 Task: Enable new rentals.
Action: Mouse moved to (974, 111)
Screenshot: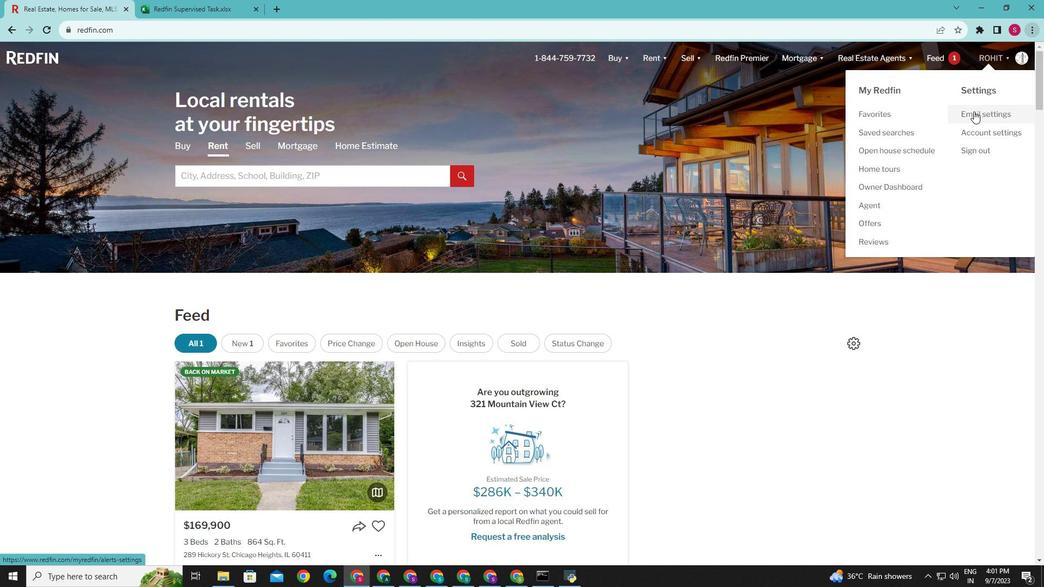 
Action: Mouse pressed left at (974, 111)
Screenshot: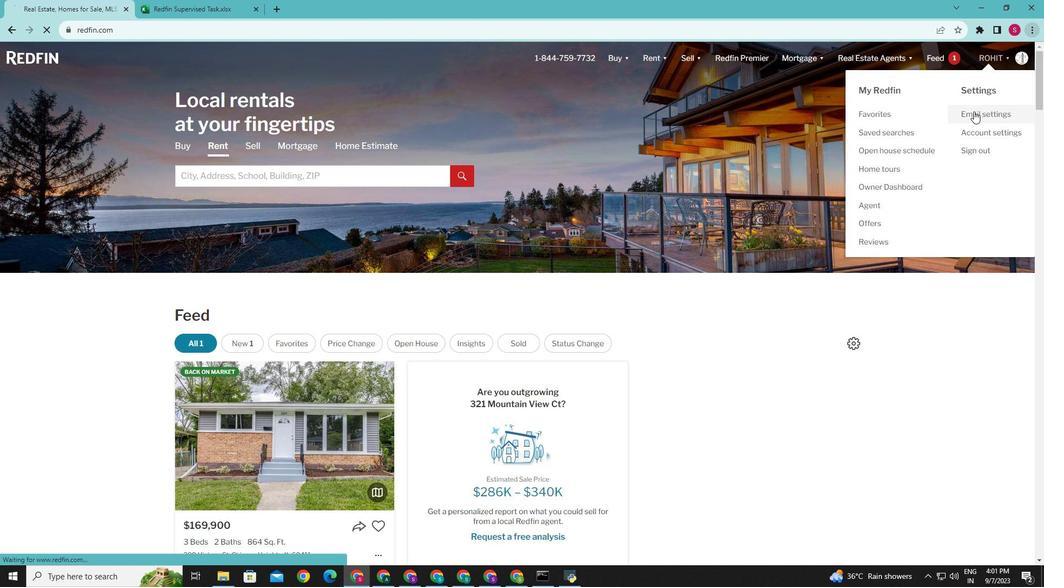 
Action: Mouse moved to (307, 409)
Screenshot: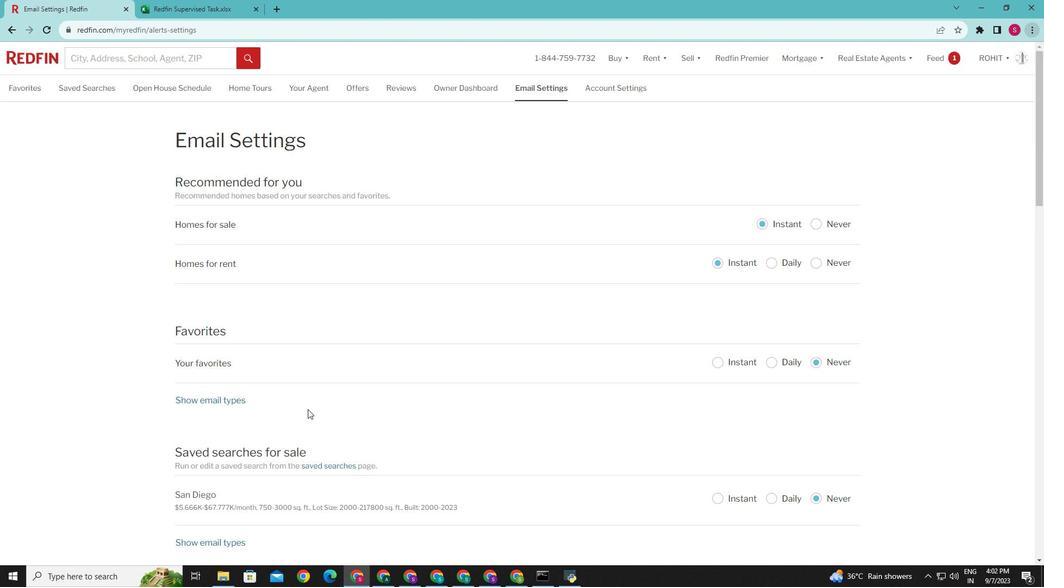 
Action: Mouse scrolled (307, 409) with delta (0, 0)
Screenshot: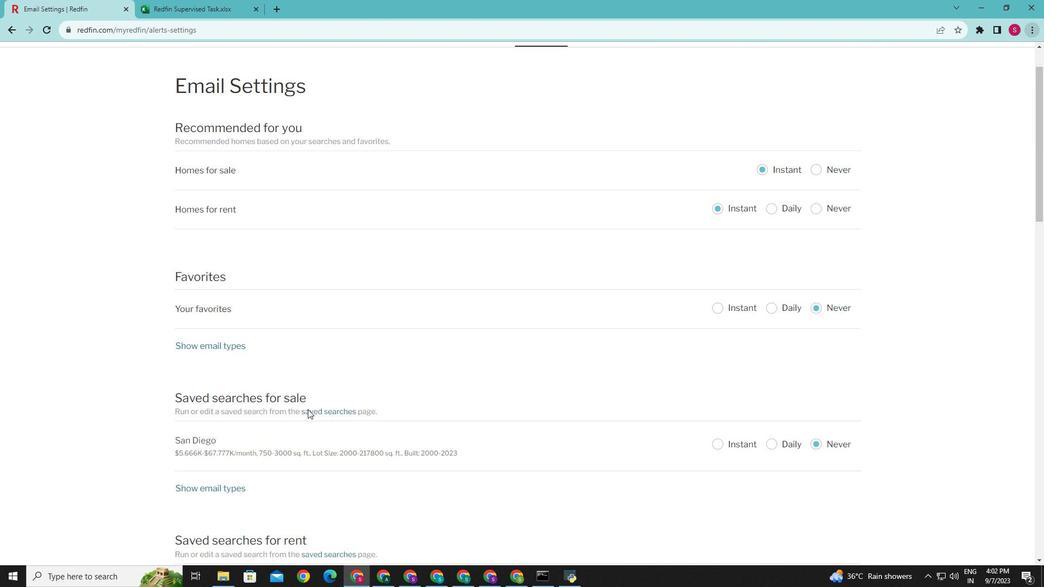 
Action: Mouse moved to (272, 399)
Screenshot: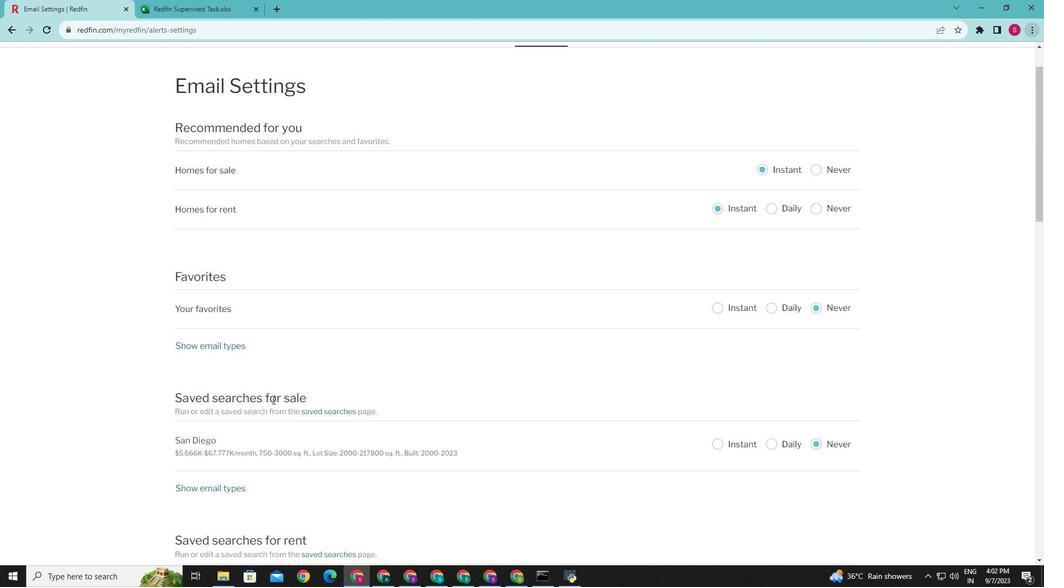 
Action: Mouse scrolled (272, 399) with delta (0, 0)
Screenshot: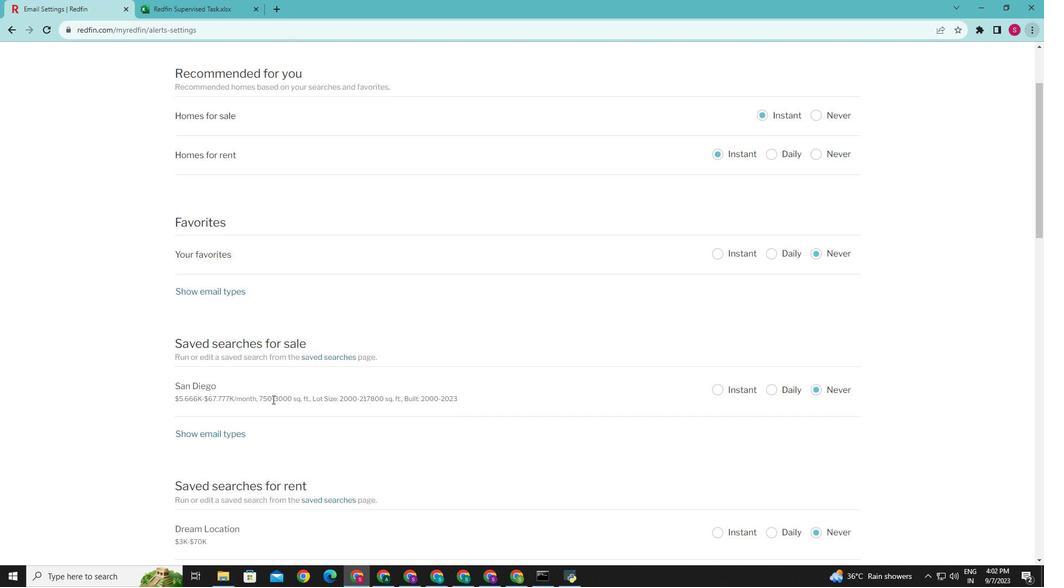 
Action: Mouse moved to (265, 416)
Screenshot: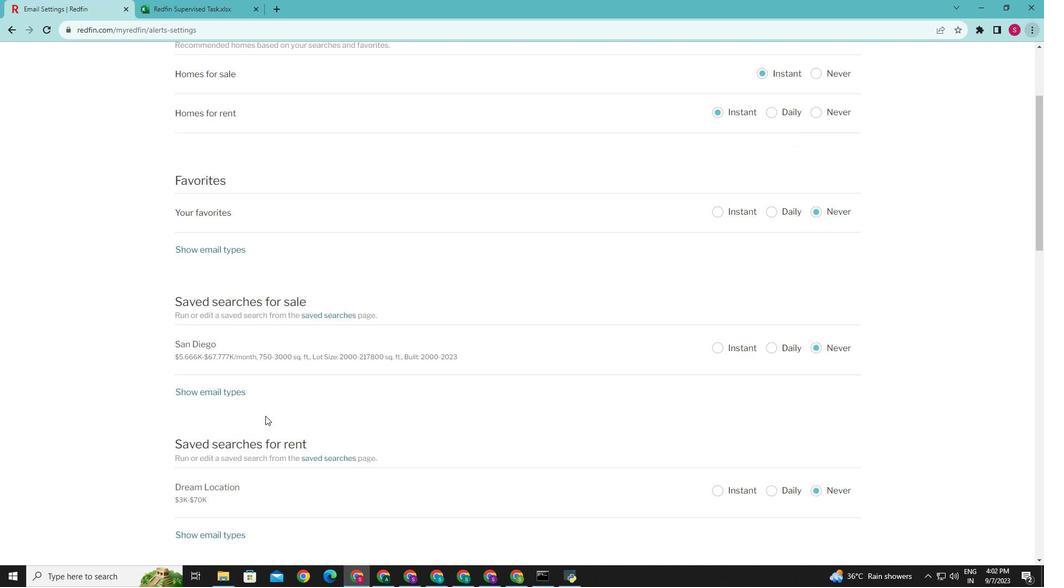 
Action: Mouse scrolled (265, 415) with delta (0, 0)
Screenshot: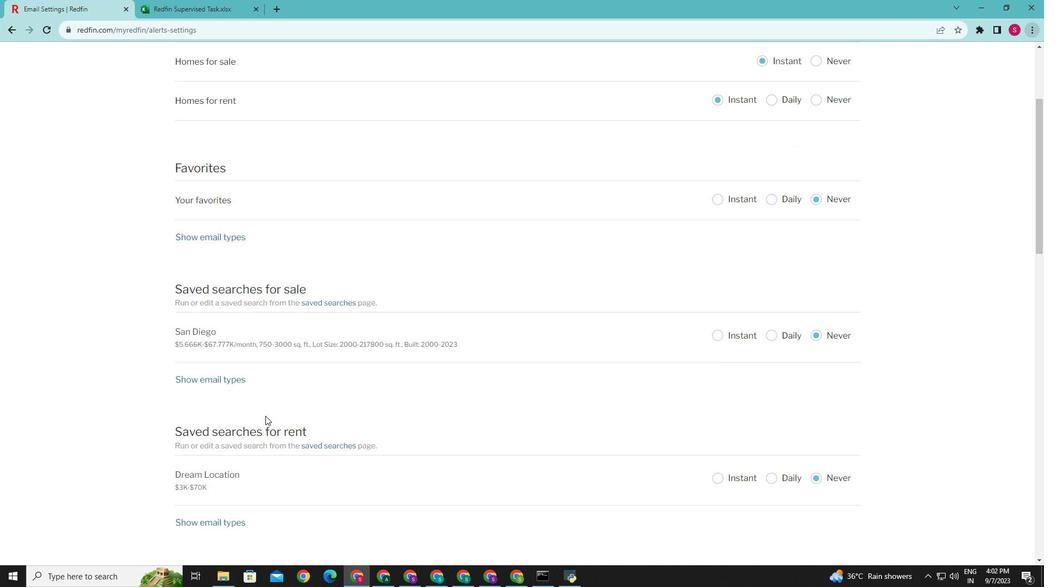 
Action: Mouse scrolled (265, 415) with delta (0, 0)
Screenshot: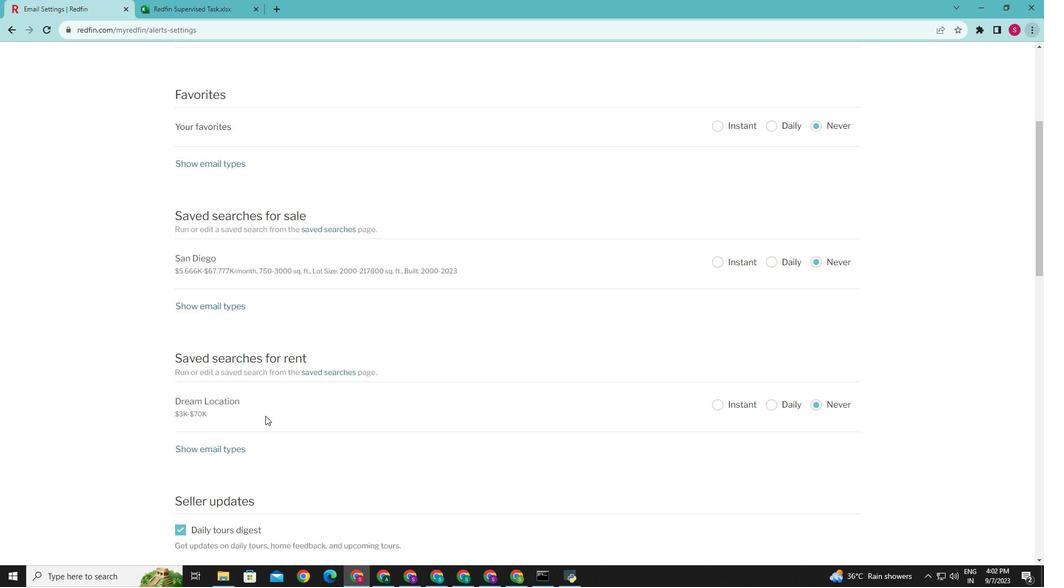
Action: Mouse scrolled (265, 415) with delta (0, 0)
Screenshot: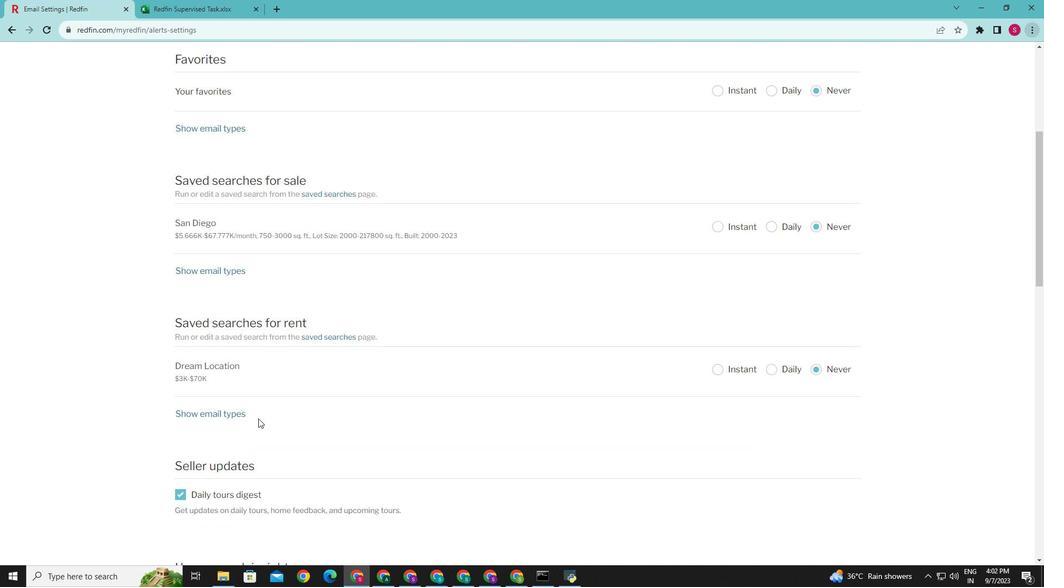 
Action: Mouse moved to (237, 417)
Screenshot: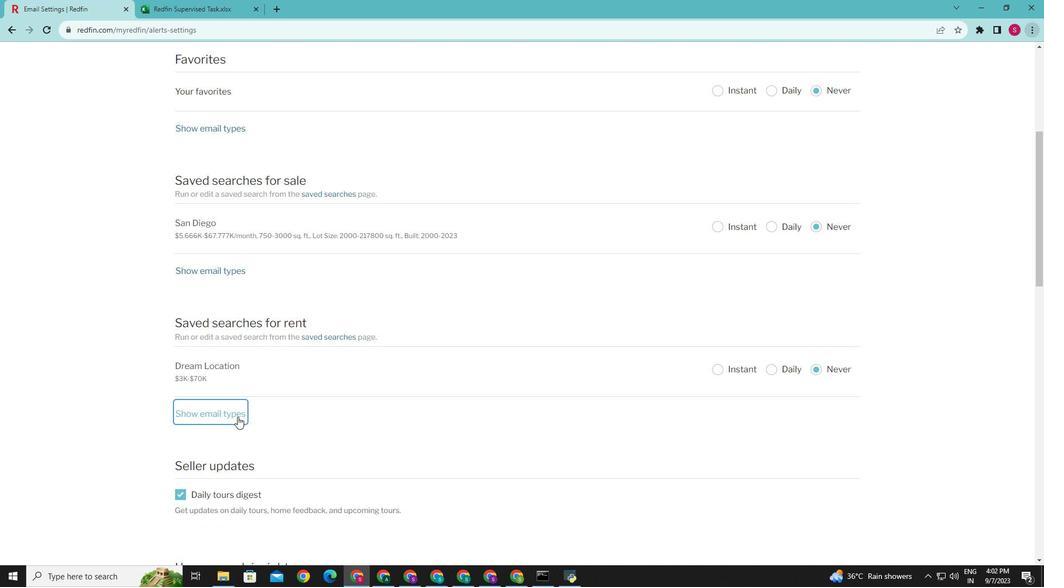 
Action: Mouse pressed left at (237, 417)
Screenshot: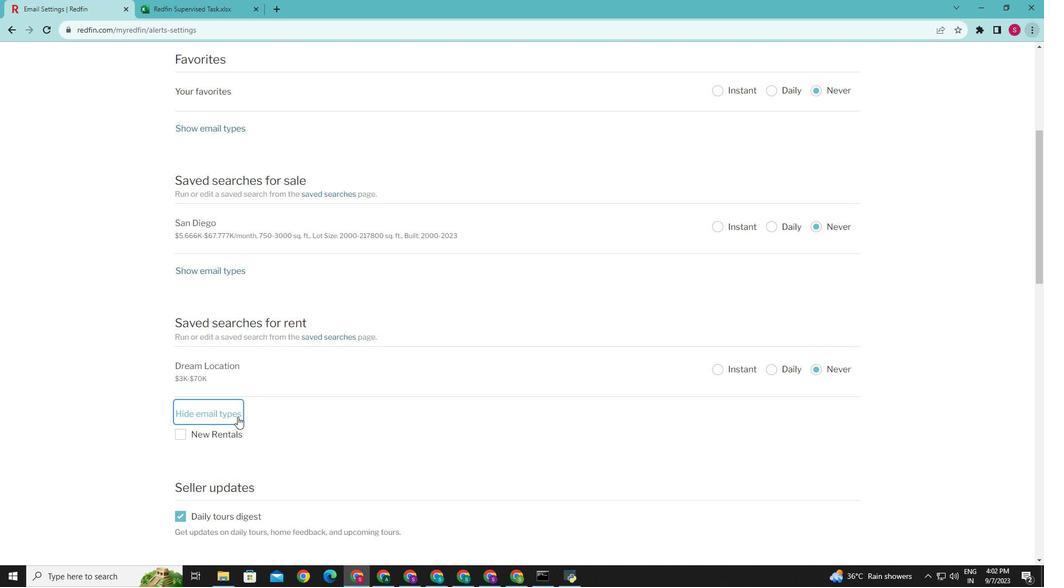 
Action: Mouse moved to (176, 434)
Screenshot: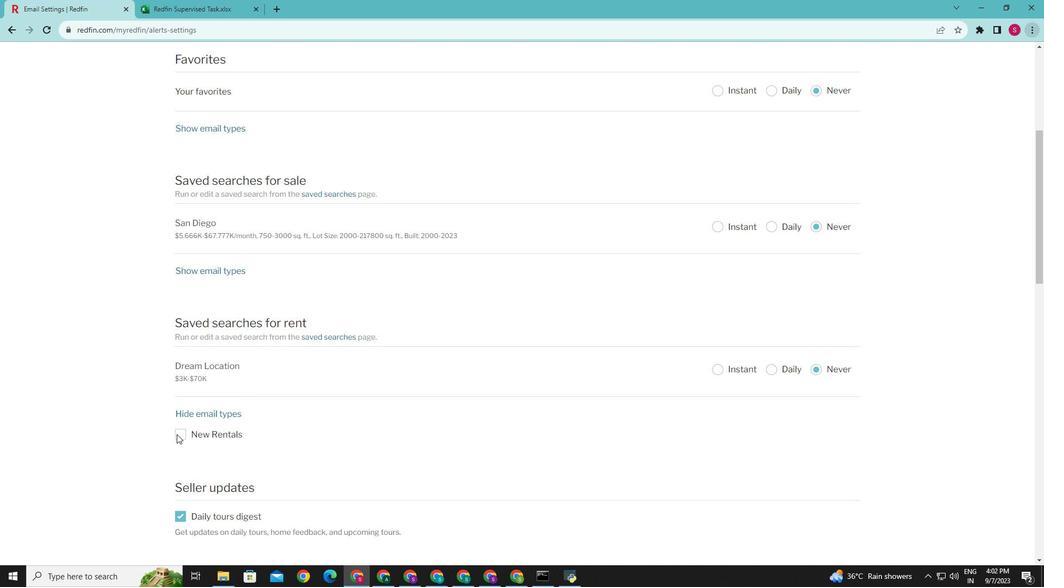 
Action: Mouse pressed left at (176, 434)
Screenshot: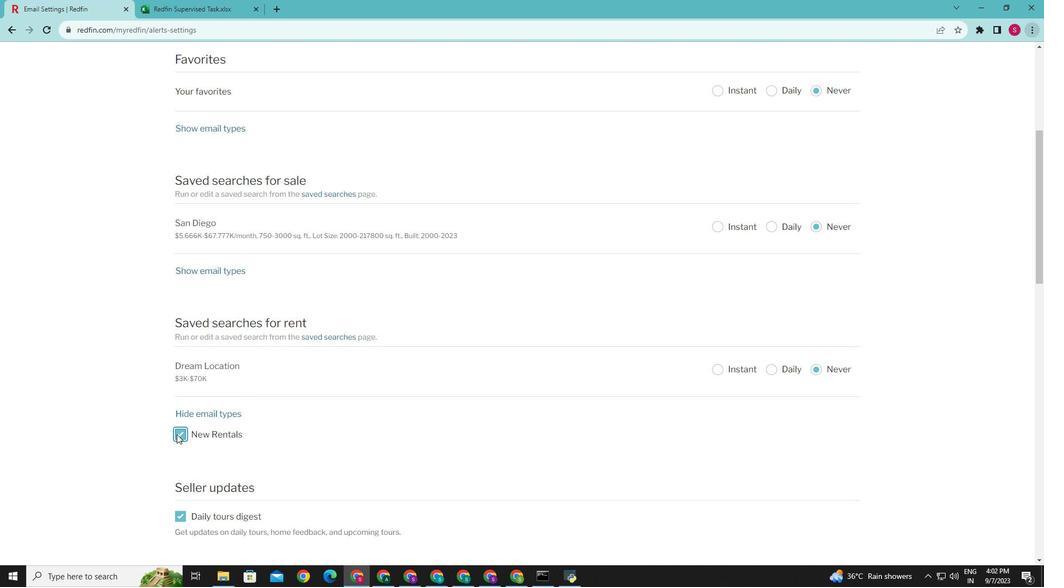 
Action: Mouse moved to (376, 428)
Screenshot: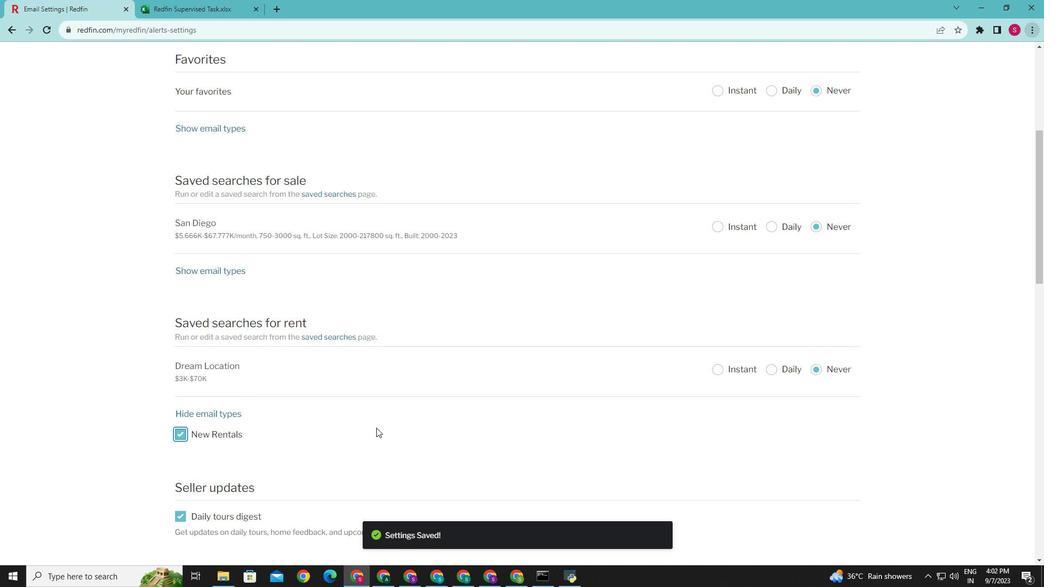 
